 Task: Locate the nearest airport to New Orleans, Louisiana, and Birmingham, Alabama.
Action: Mouse moved to (158, 95)
Screenshot: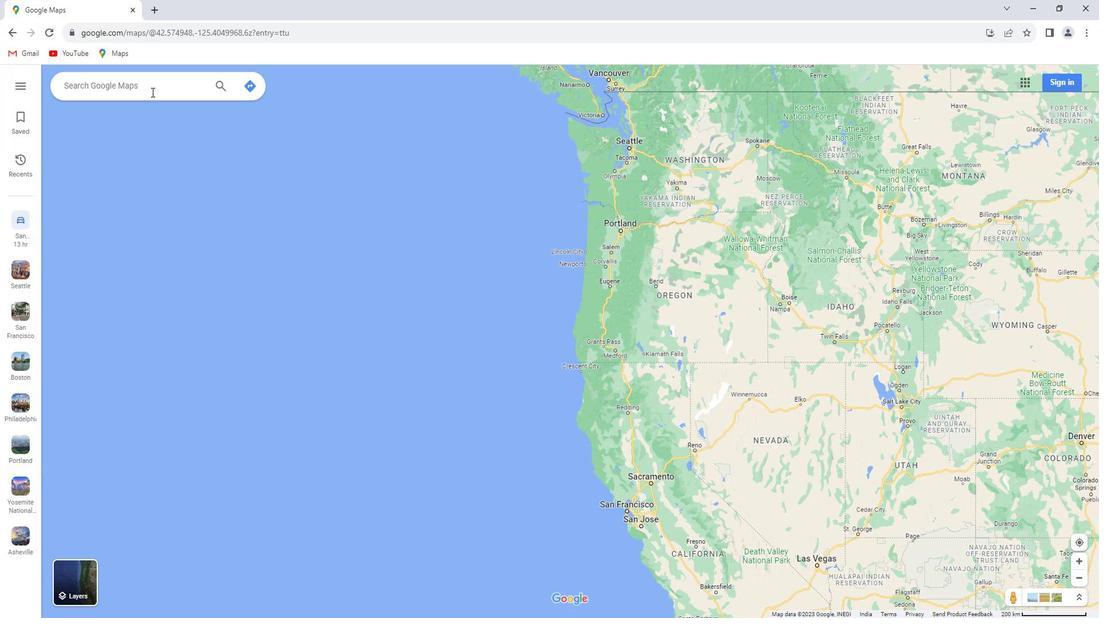 
Action: Mouse pressed left at (158, 95)
Screenshot: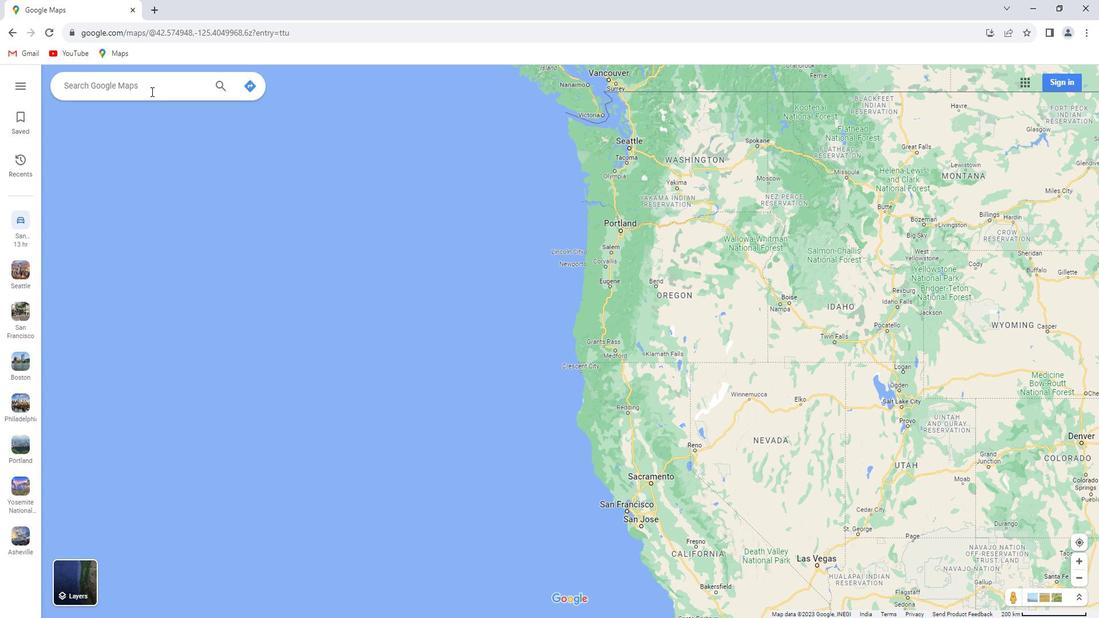
Action: Key pressed <Key.shift>New<Key.space><Key.shift>Orleans,<Key.space><Key.shift>Louisiana<Key.enter>
Screenshot: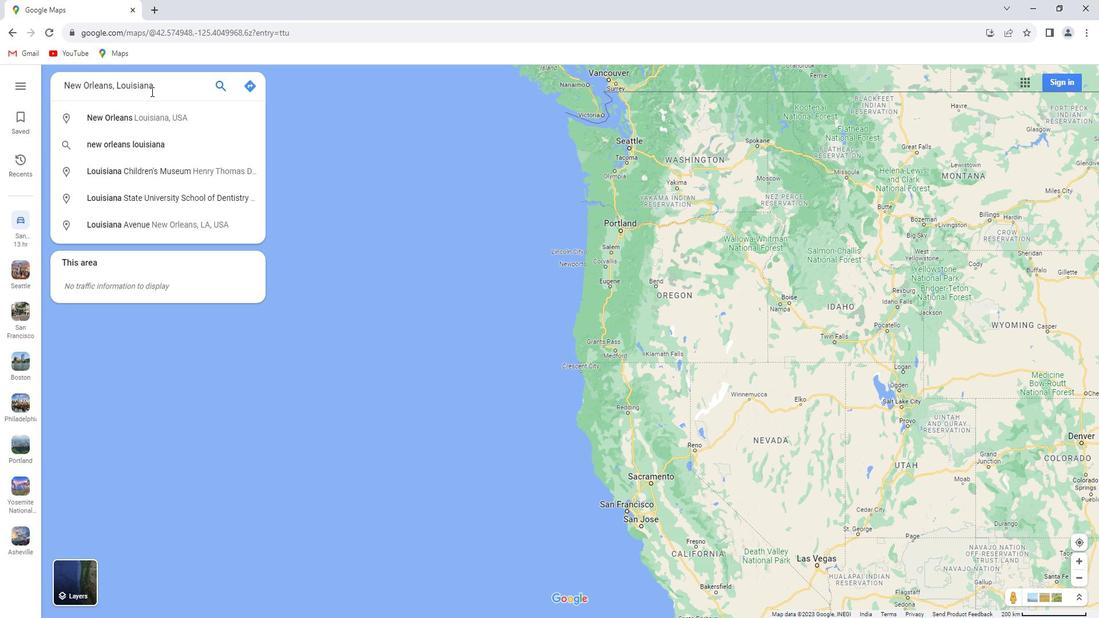 
Action: Mouse moved to (164, 297)
Screenshot: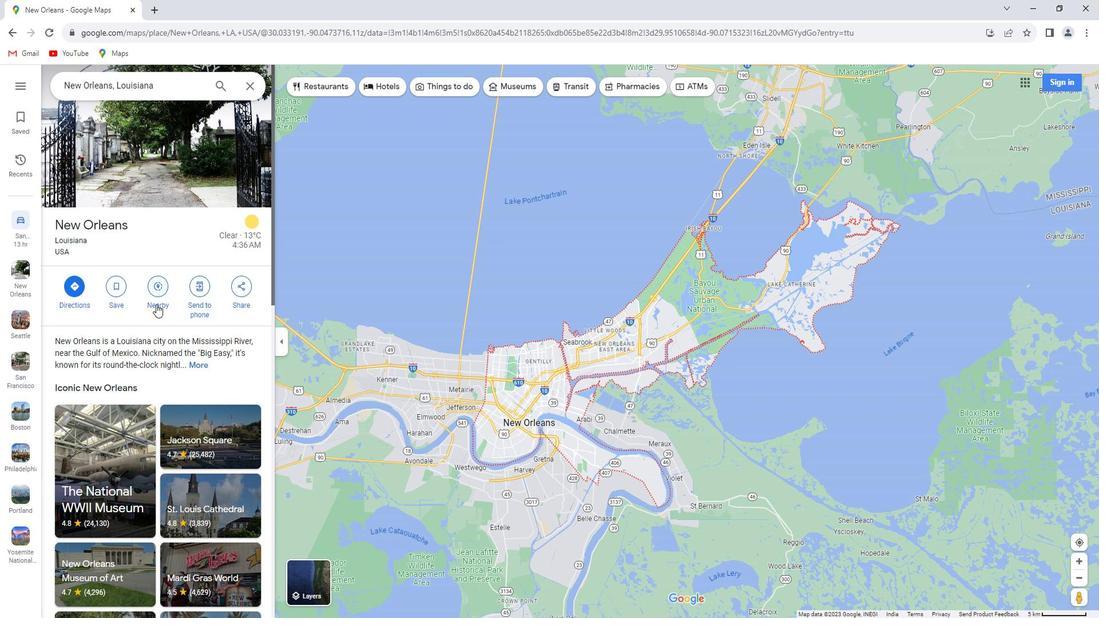 
Action: Mouse pressed left at (164, 297)
Screenshot: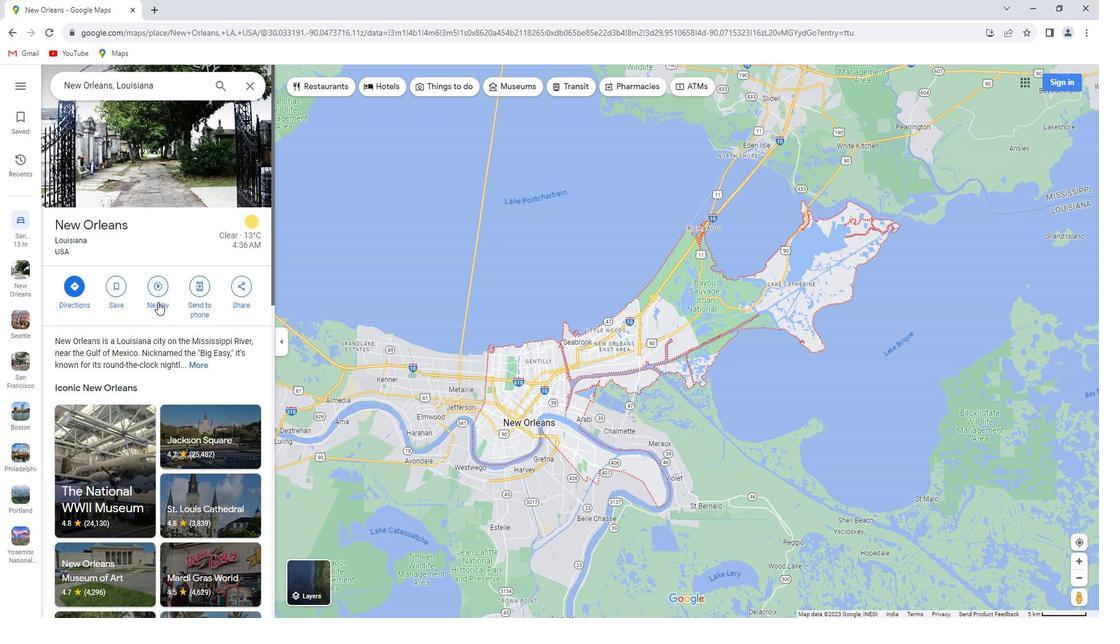 
Action: Key pressed airport<Key.enter>
Screenshot: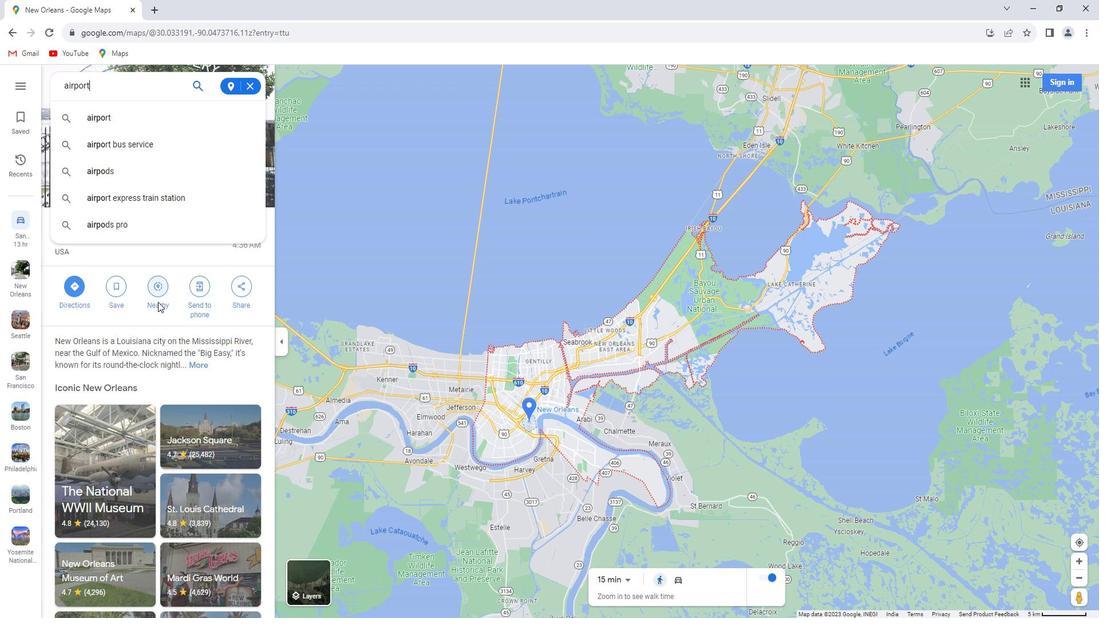 
Action: Mouse moved to (258, 92)
Screenshot: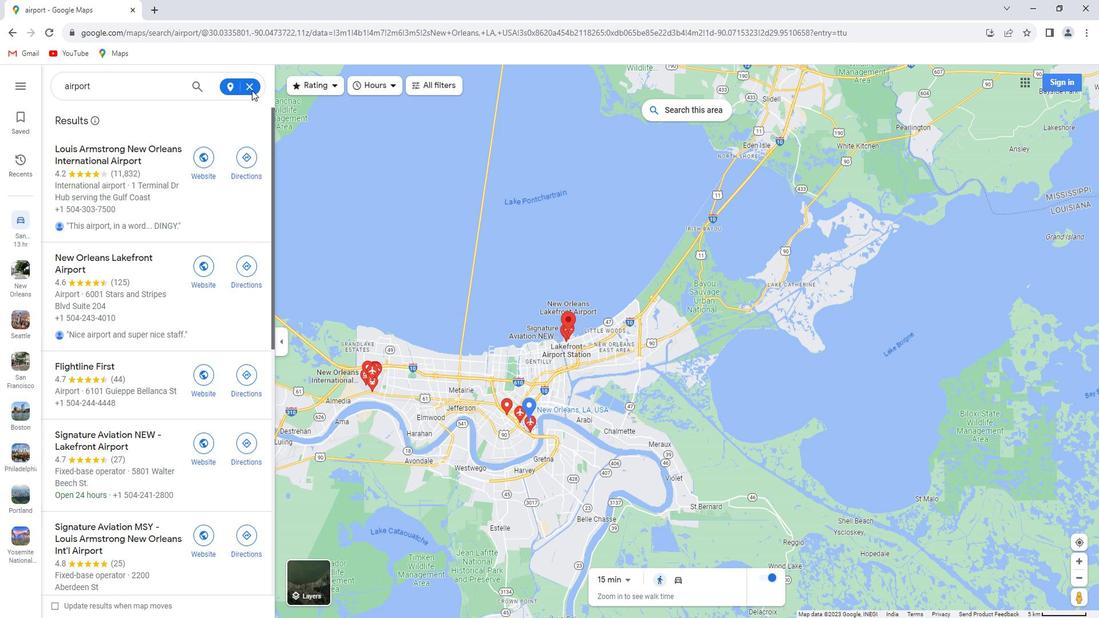 
Action: Mouse pressed left at (258, 92)
Screenshot: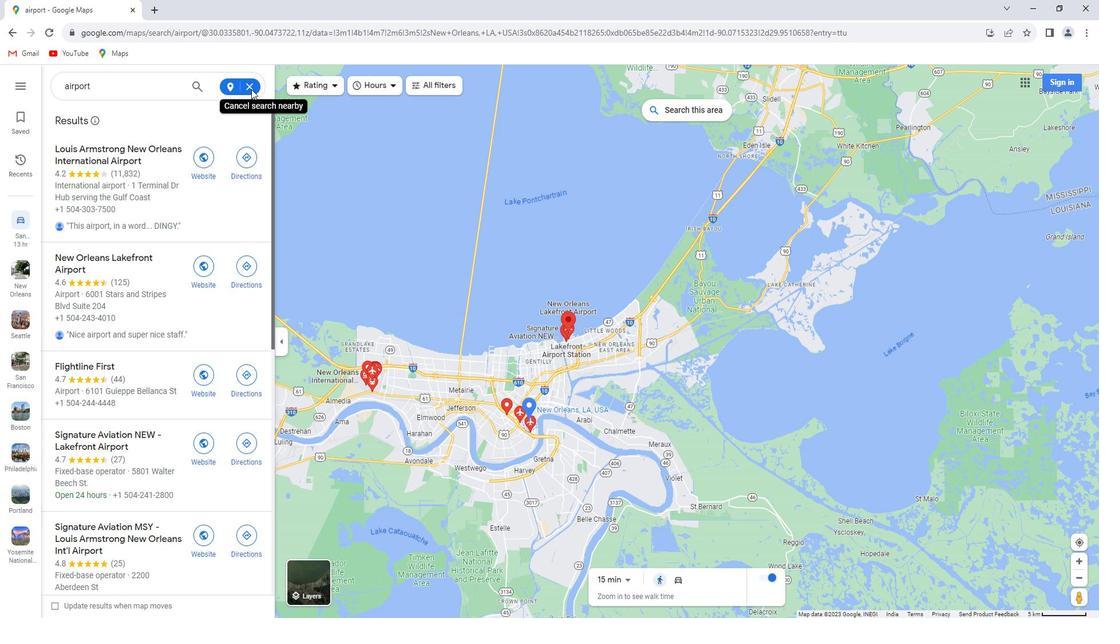 
Action: Mouse moved to (258, 93)
Screenshot: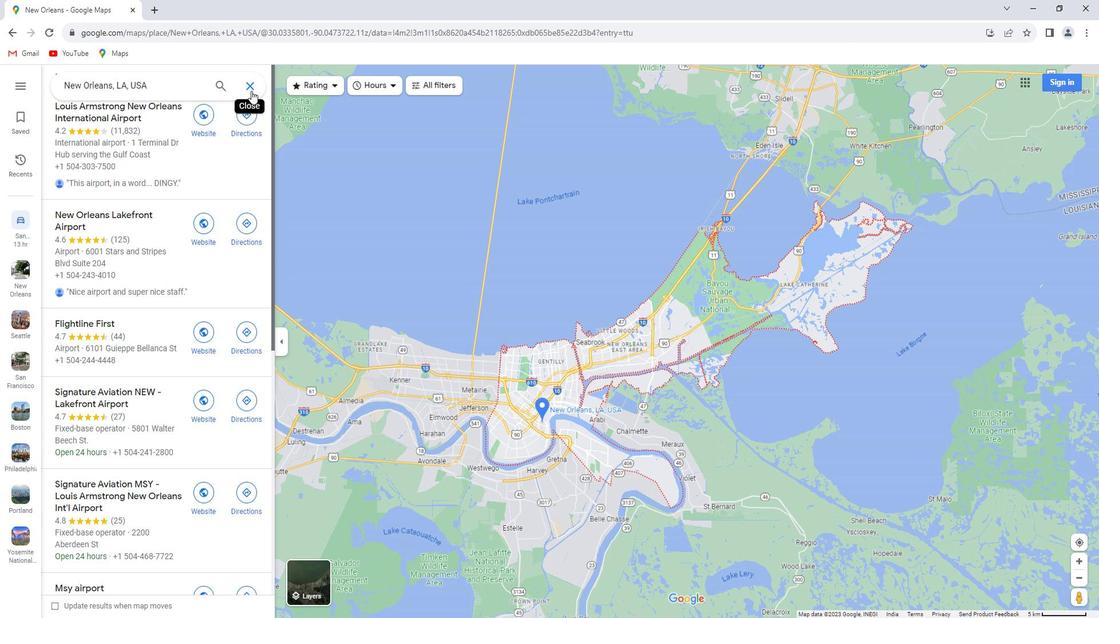 
Action: Mouse pressed left at (258, 93)
Screenshot: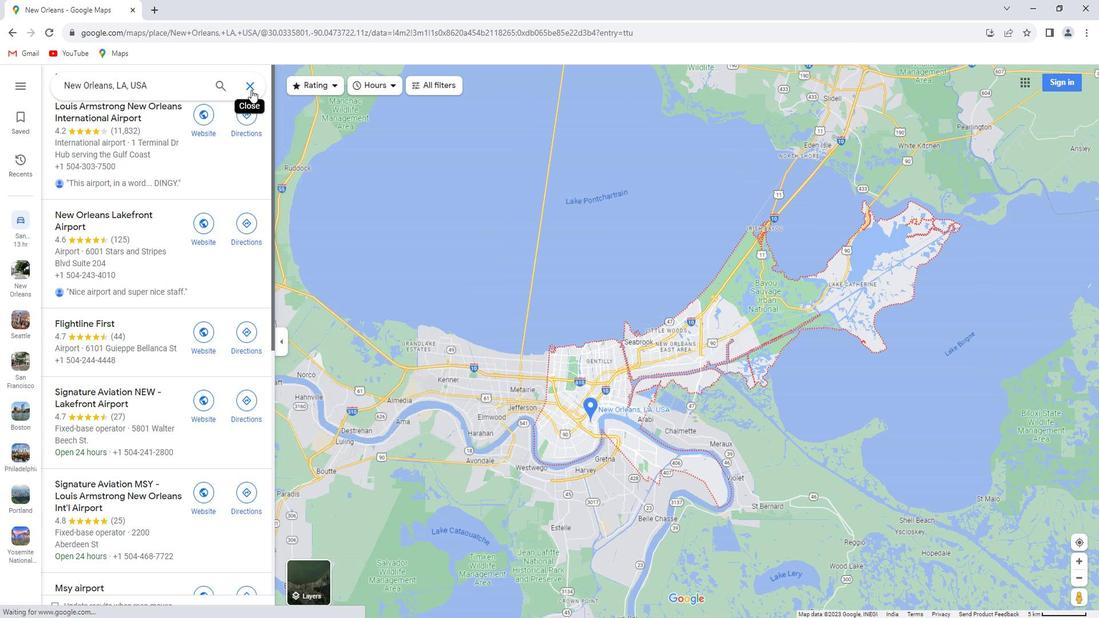 
Action: Mouse moved to (141, 88)
Screenshot: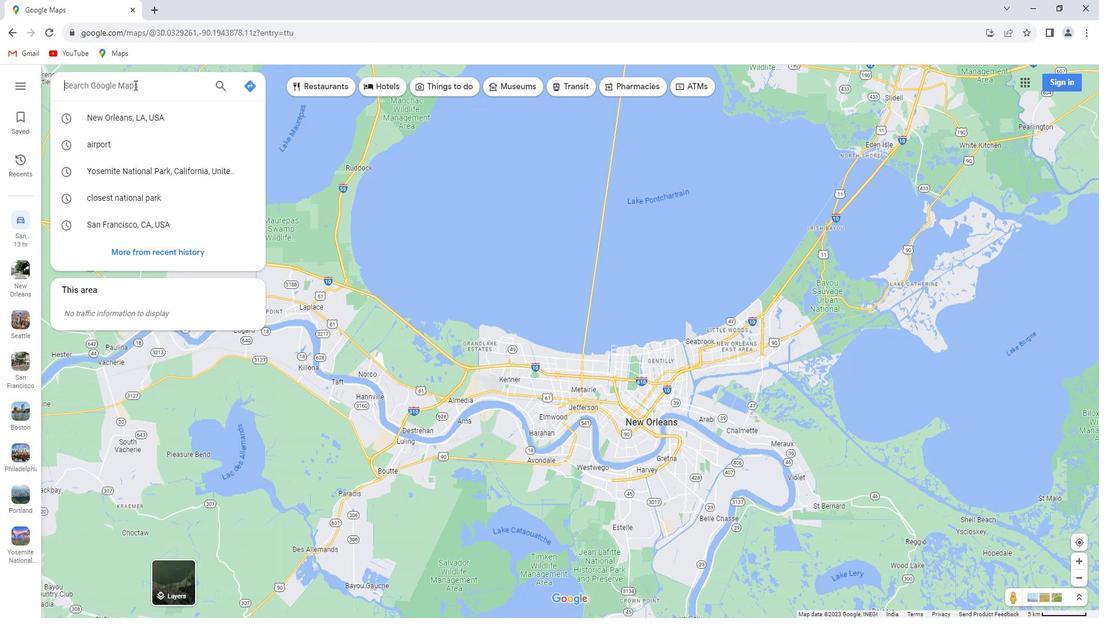 
Action: Key pressed <Key.shift>Briu<Key.backspace>mingham,<Key.space><Key.shift>Alabama<Key.enter>
Screenshot: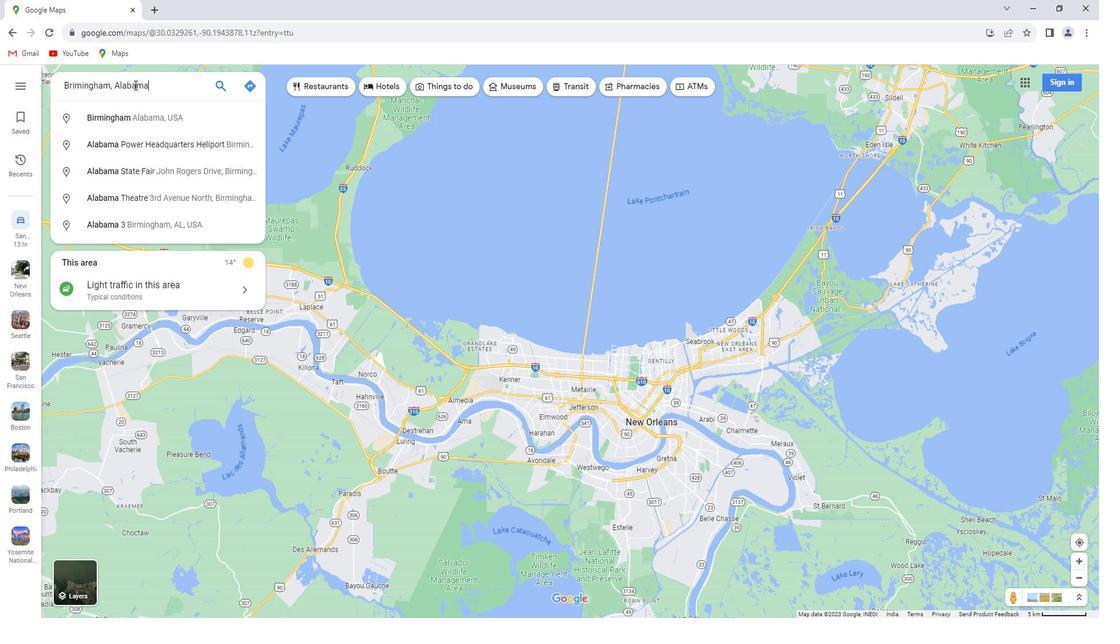 
Action: Mouse moved to (164, 278)
Screenshot: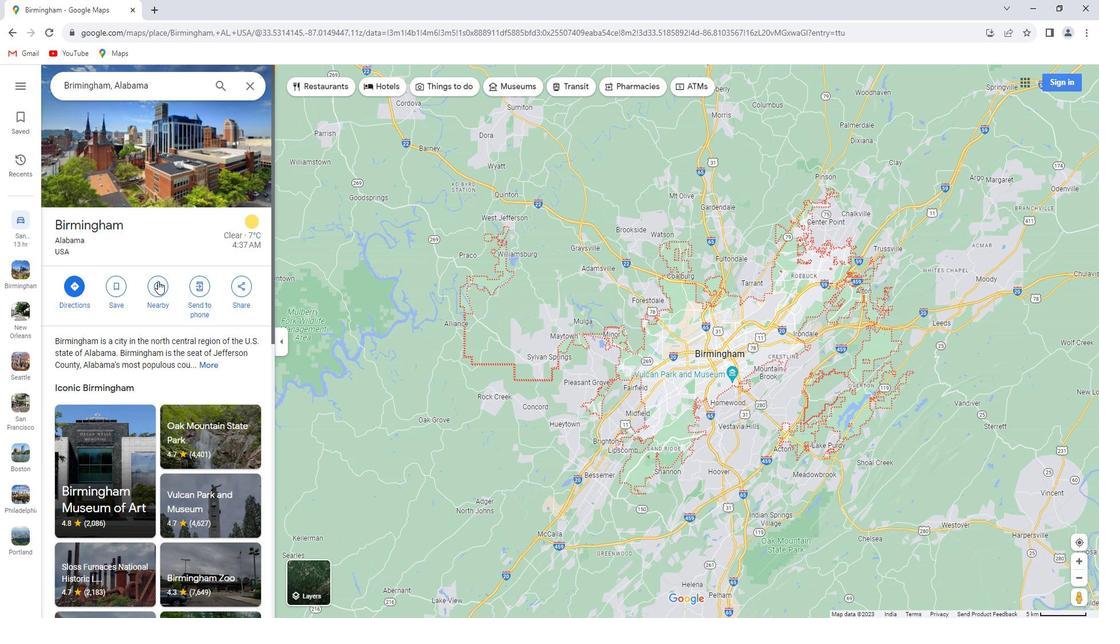 
Action: Mouse pressed left at (164, 278)
Screenshot: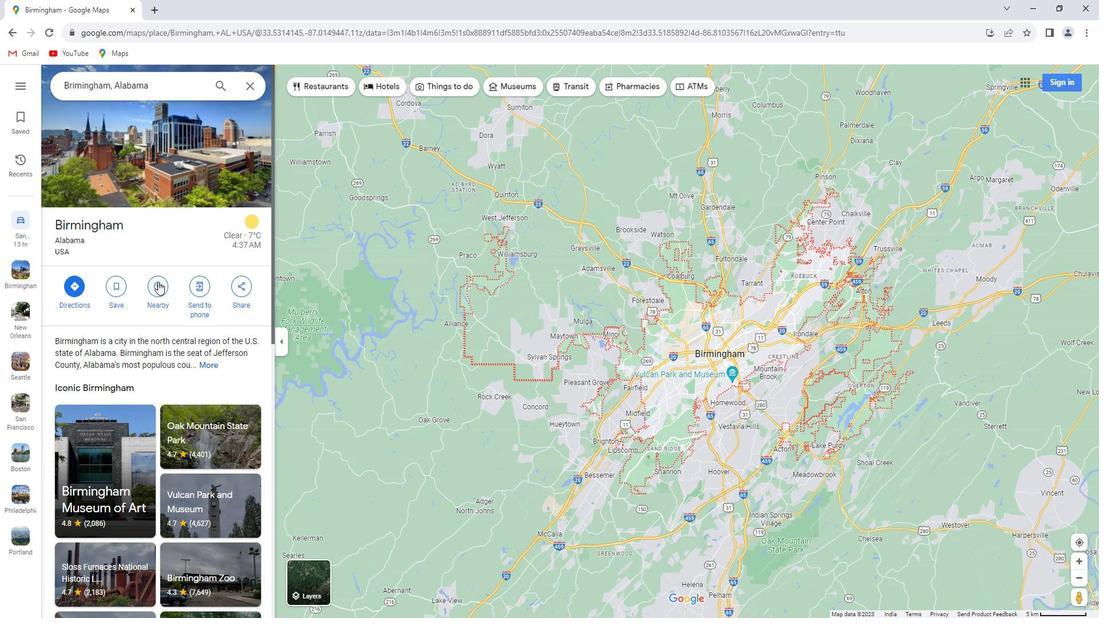 
Action: Mouse moved to (166, 277)
Screenshot: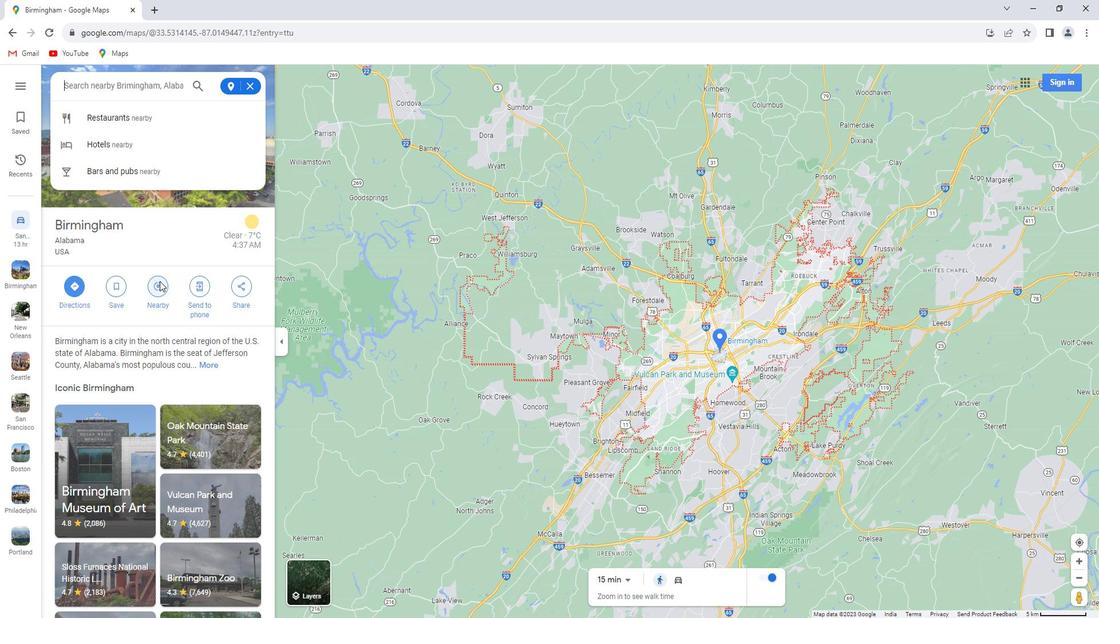 
Action: Key pressed airport<Key.enter>
Screenshot: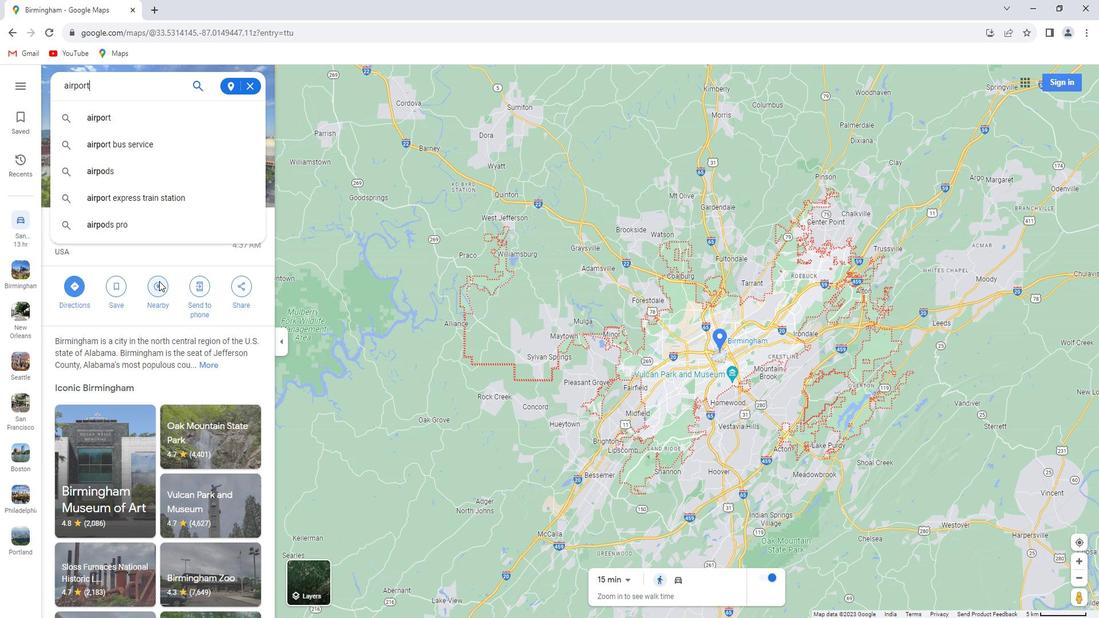 
